 Task: Explore upcoming open houses in Santa Fe, New Mexico, to visit properties with a mountain view and a fireplace, and take note of the cozy features.
Action: Mouse moved to (236, 158)
Screenshot: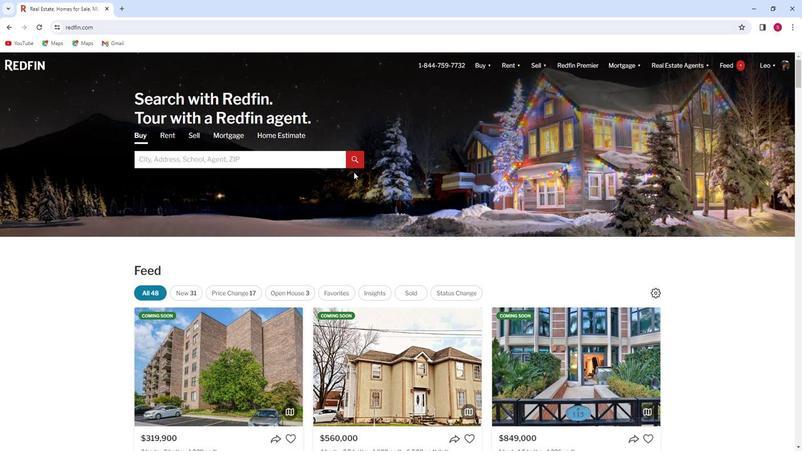 
Action: Mouse pressed left at (236, 158)
Screenshot: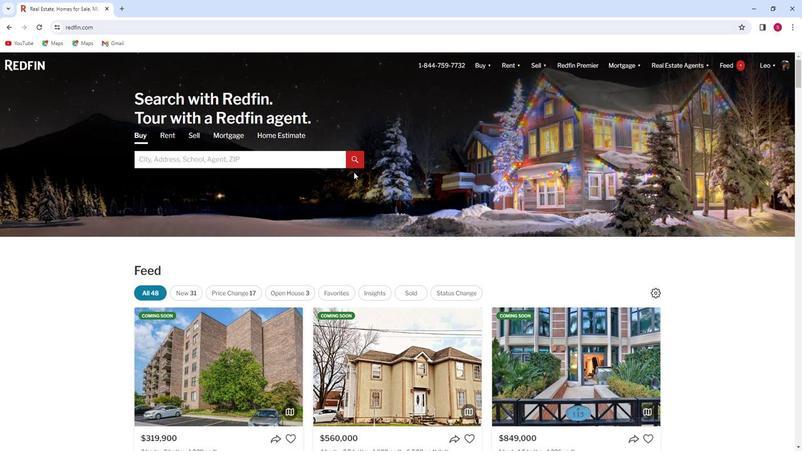 
Action: Key pressed <Key.shift><Key.shift><Key.shift><Key.shift><Key.shift><Key.shift><Key.shift><Key.shift><Key.shift><Key.shift><Key.shift><Key.shift><Key.shift><Key.shift><Key.shift><Key.shift><Key.shift><Key.shift><Key.shift><Key.shift><Key.shift><Key.shift><Key.shift><Key.shift><Key.shift>Santa<Key.space><Key.shift>Fe,<Key.space><Key.shift>New<Key.space><Key.shift>Mexico
Screenshot: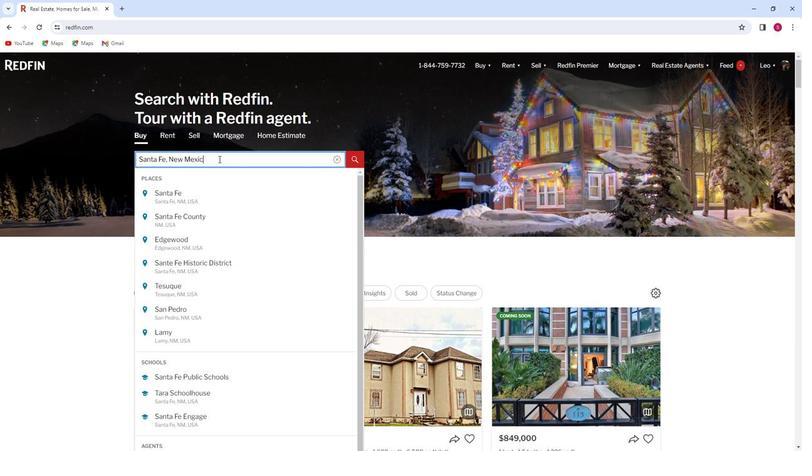 
Action: Mouse moved to (213, 203)
Screenshot: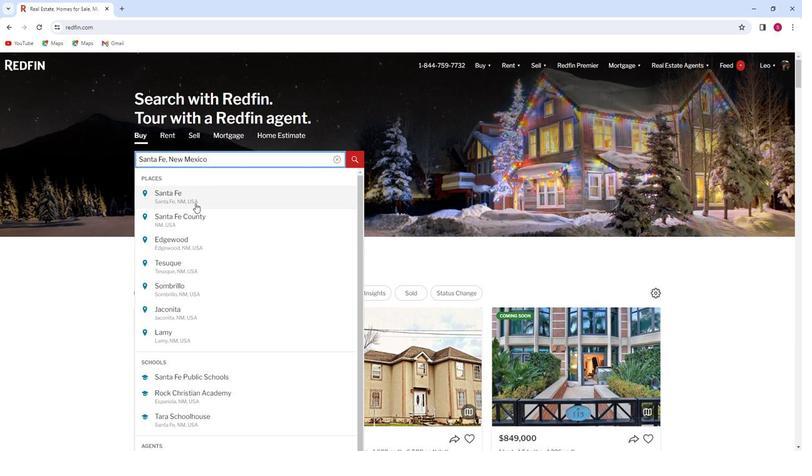 
Action: Mouse pressed left at (213, 203)
Screenshot: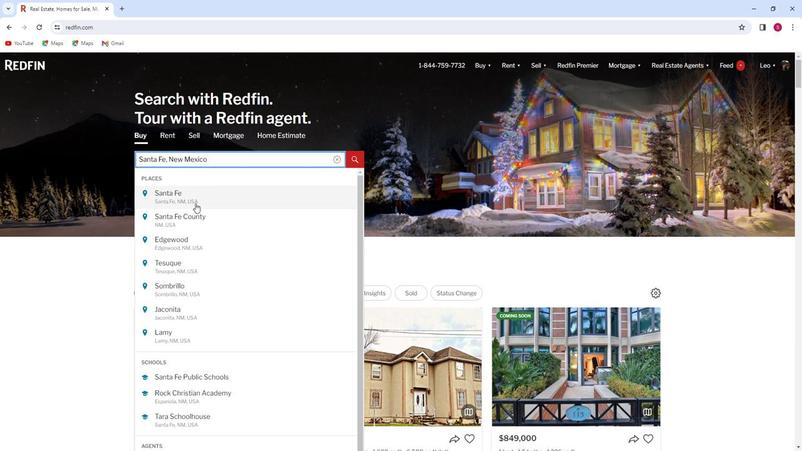 
Action: Mouse moved to (702, 121)
Screenshot: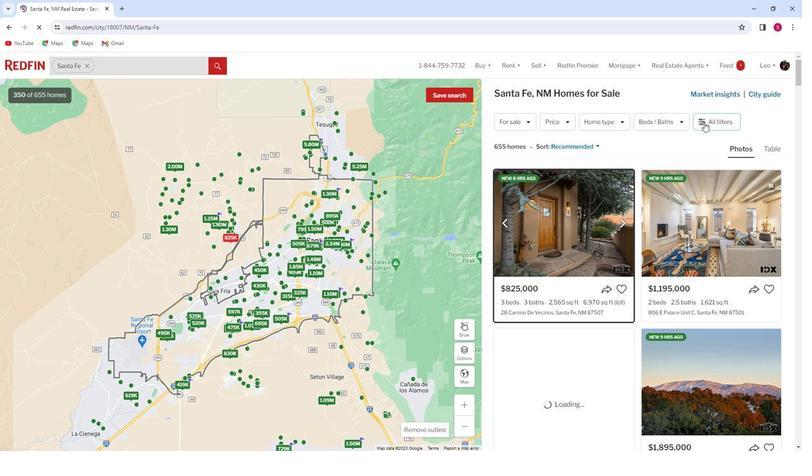 
Action: Mouse pressed left at (702, 121)
Screenshot: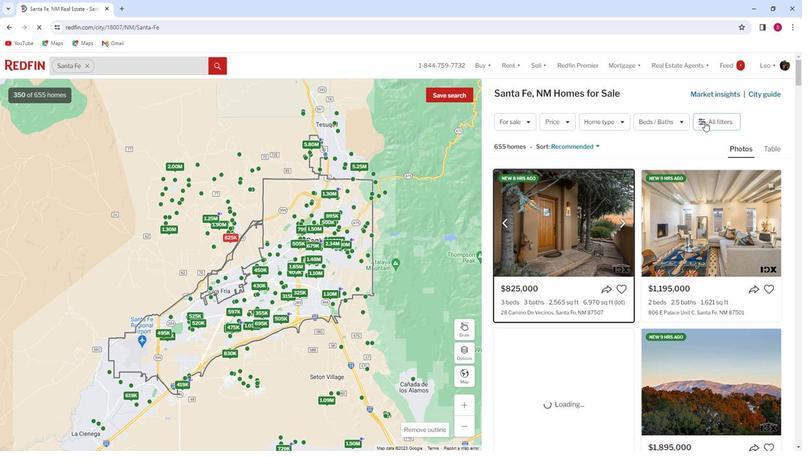 
Action: Mouse pressed left at (702, 121)
Screenshot: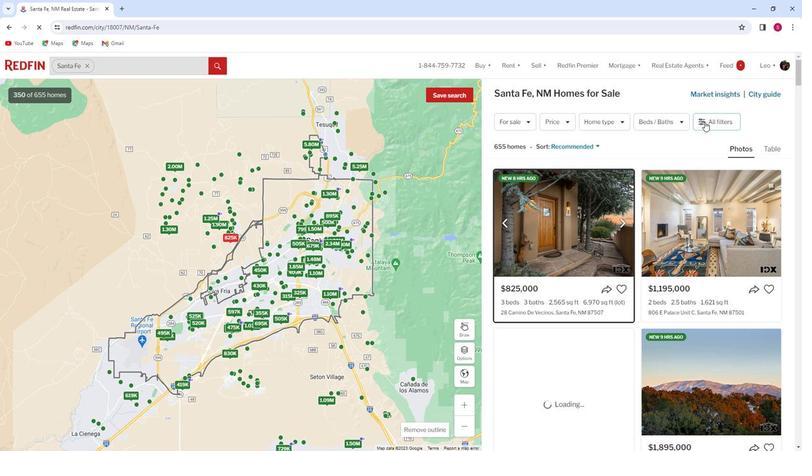 
Action: Mouse pressed left at (702, 121)
Screenshot: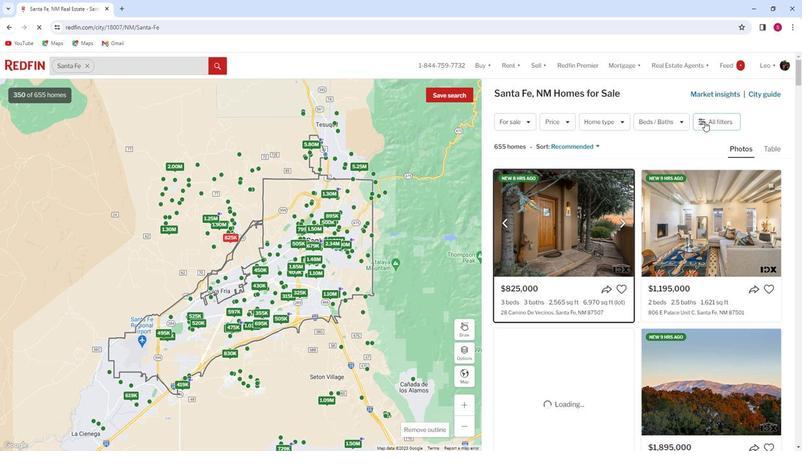 
Action: Mouse pressed left at (702, 121)
Screenshot: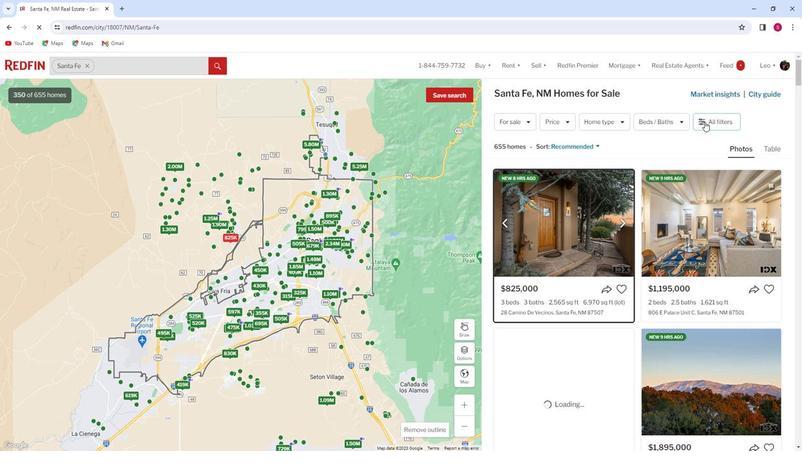 
Action: Mouse moved to (708, 119)
Screenshot: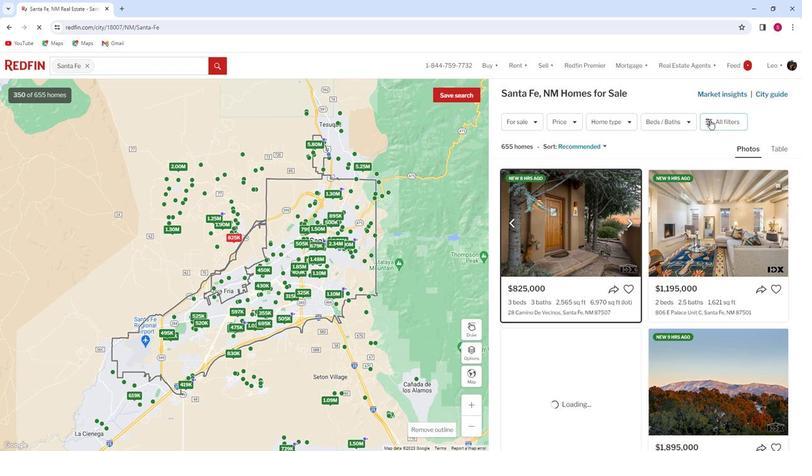 
Action: Mouse pressed left at (708, 119)
Screenshot: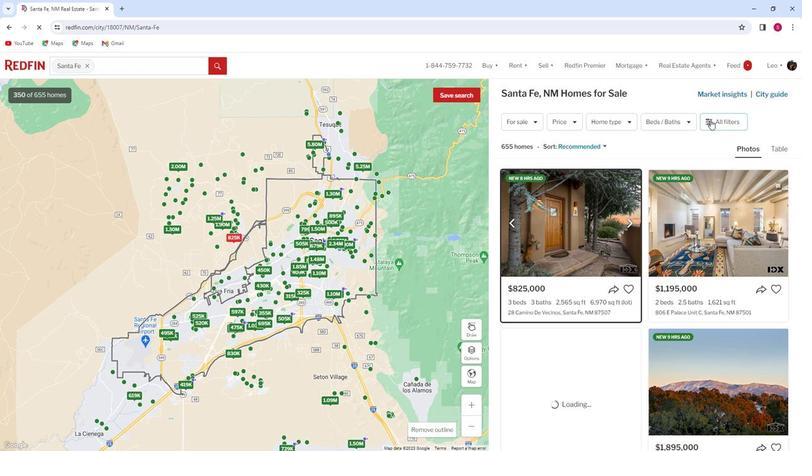
Action: Mouse moved to (709, 119)
Screenshot: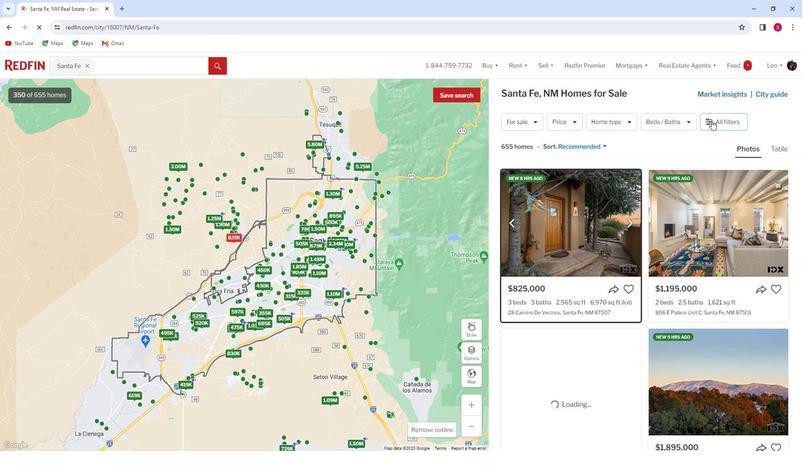 
Action: Mouse pressed left at (709, 119)
Screenshot: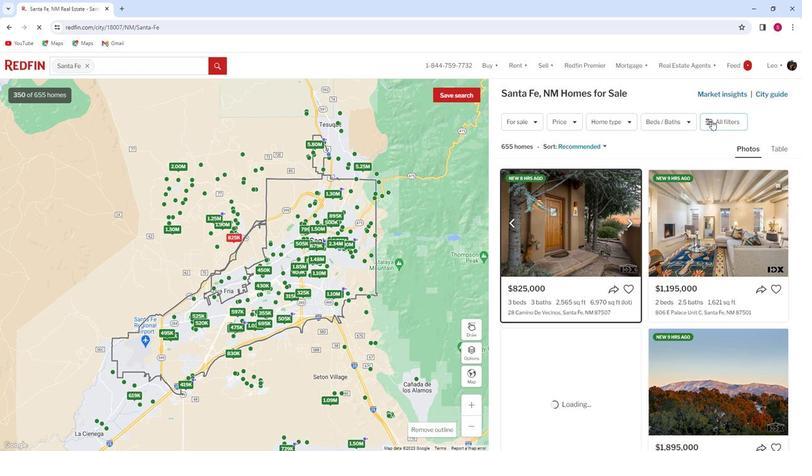
Action: Mouse moved to (626, 185)
Screenshot: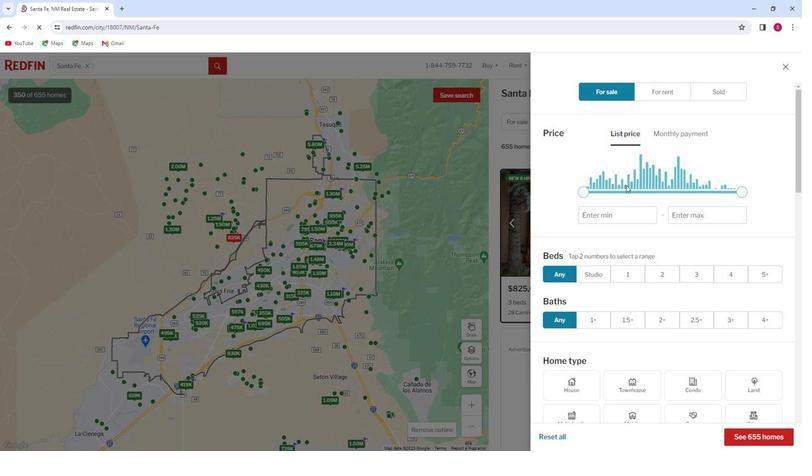 
Action: Mouse scrolled (626, 184) with delta (0, 0)
Screenshot: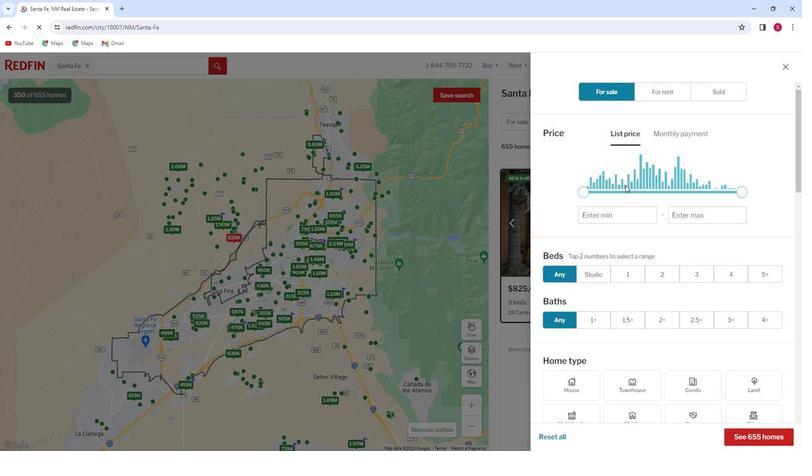 
Action: Mouse moved to (626, 185)
Screenshot: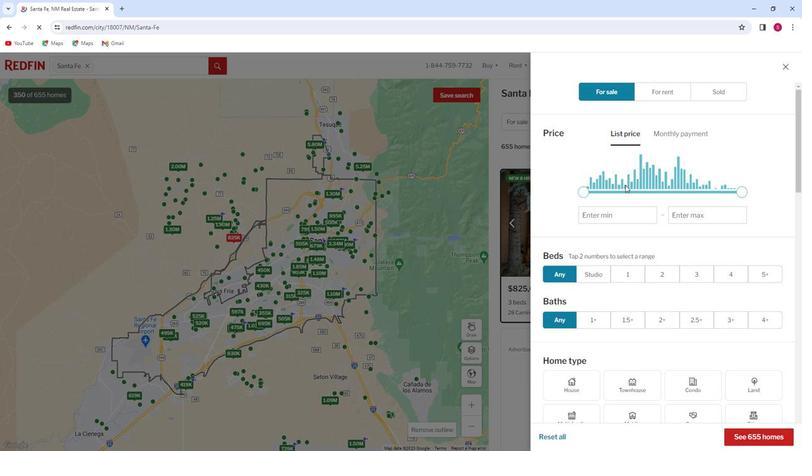 
Action: Mouse scrolled (626, 185) with delta (0, 0)
Screenshot: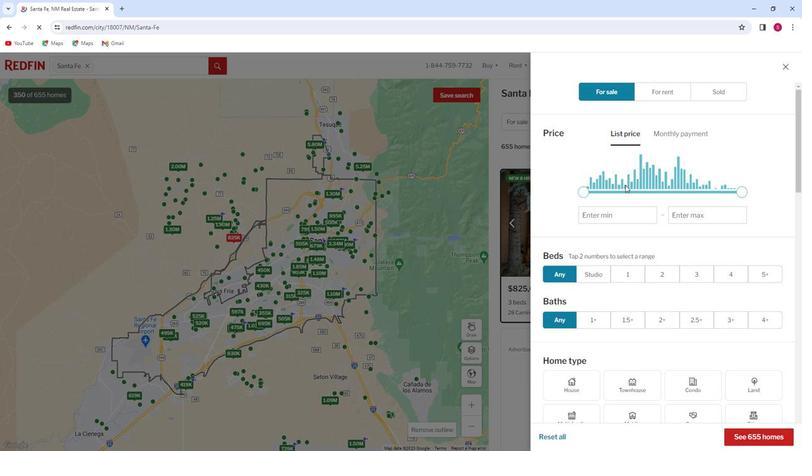 
Action: Mouse moved to (626, 185)
Screenshot: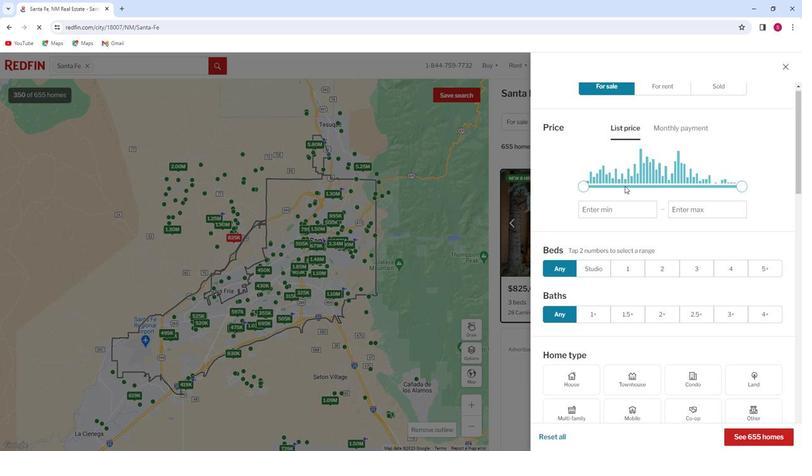 
Action: Mouse scrolled (626, 185) with delta (0, 0)
Screenshot: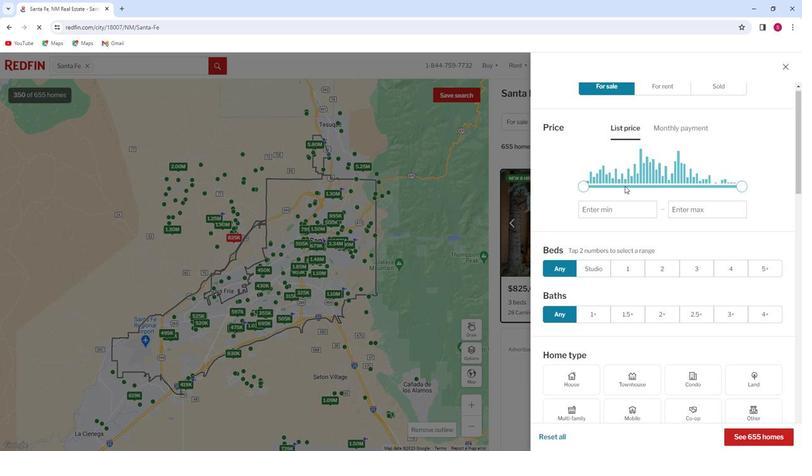 
Action: Mouse moved to (625, 183)
Screenshot: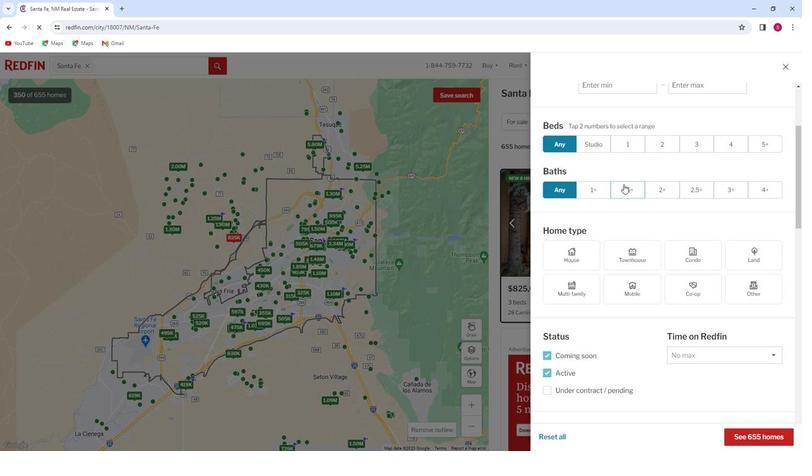 
Action: Mouse scrolled (625, 182) with delta (0, 0)
Screenshot: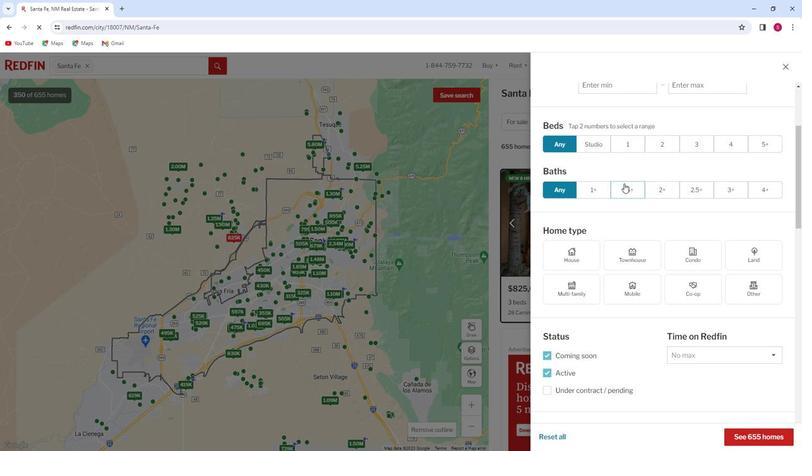 
Action: Mouse scrolled (625, 182) with delta (0, 0)
Screenshot: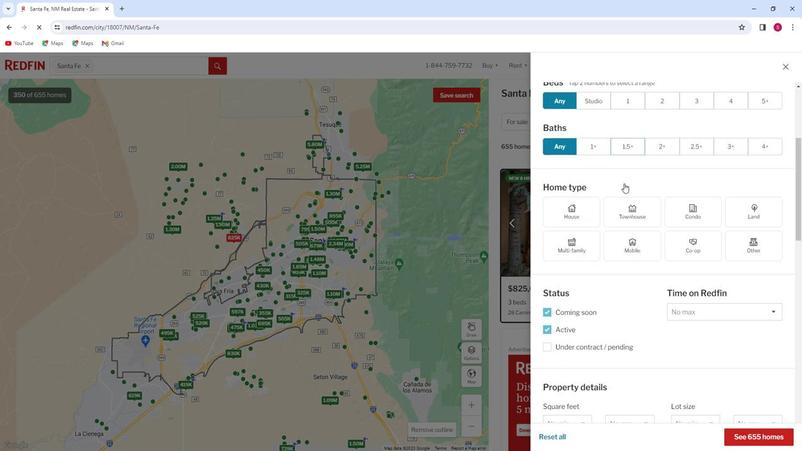 
Action: Mouse moved to (625, 182)
Screenshot: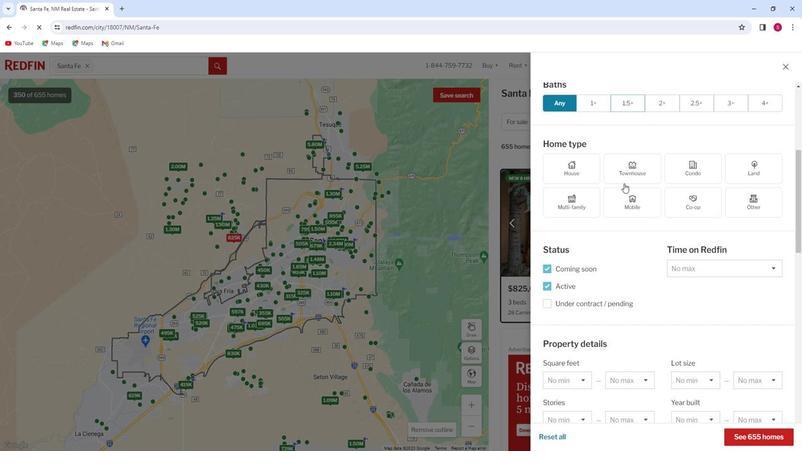 
Action: Mouse scrolled (625, 181) with delta (0, 0)
Screenshot: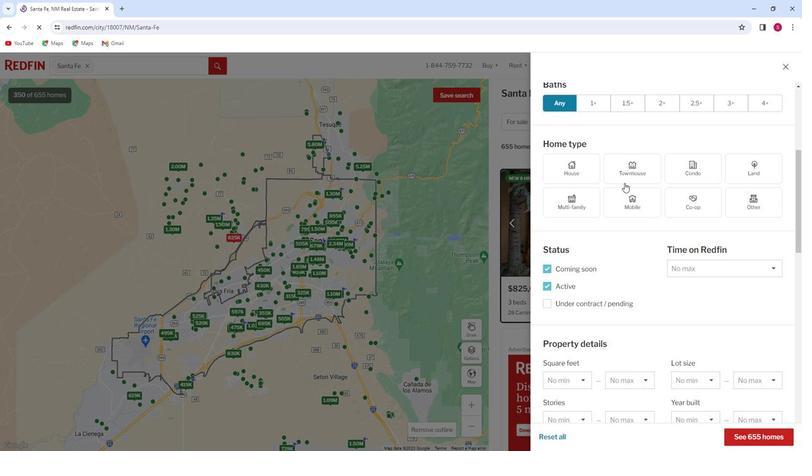 
Action: Mouse scrolled (625, 181) with delta (0, 0)
Screenshot: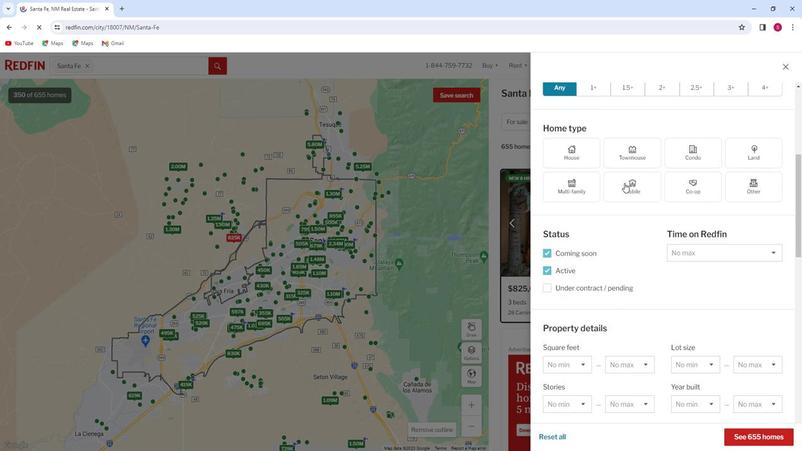 
Action: Mouse scrolled (625, 181) with delta (0, 0)
Screenshot: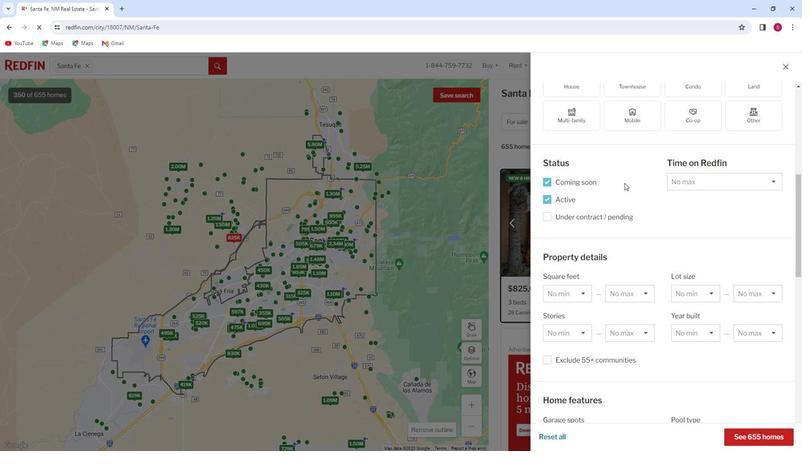 
Action: Mouse scrolled (625, 181) with delta (0, 0)
Screenshot: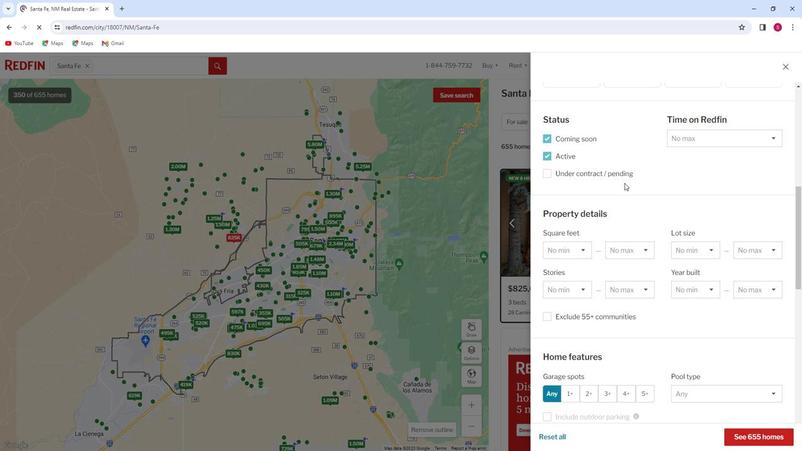 
Action: Mouse scrolled (625, 181) with delta (0, 0)
Screenshot: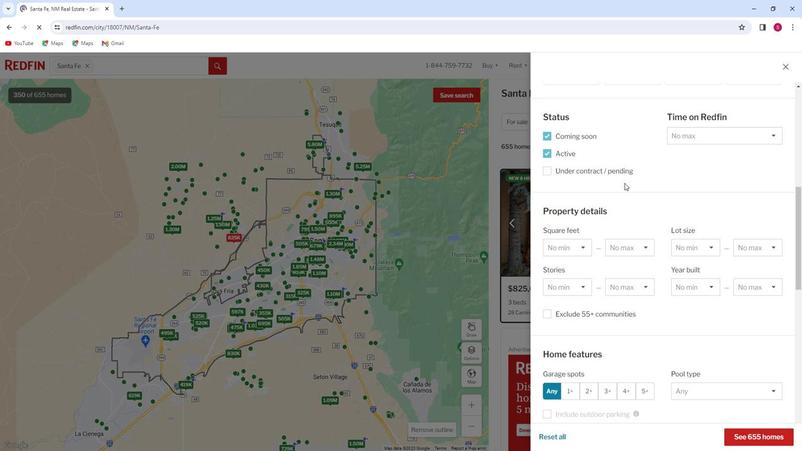 
Action: Mouse scrolled (625, 181) with delta (0, 0)
Screenshot: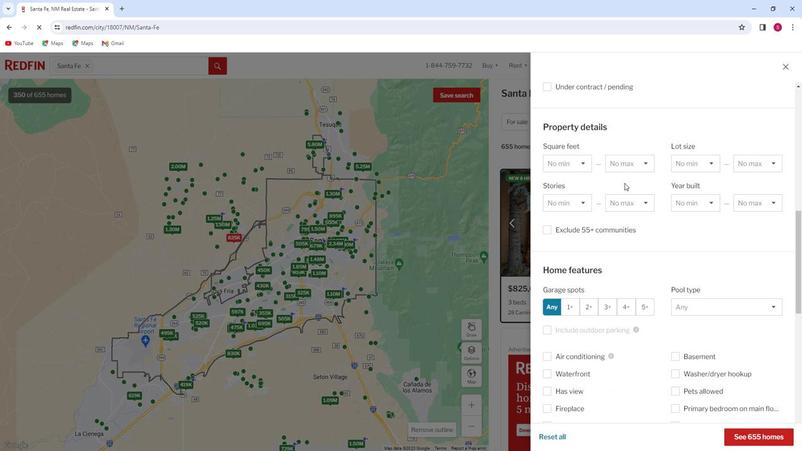 
Action: Mouse scrolled (625, 181) with delta (0, 0)
Screenshot: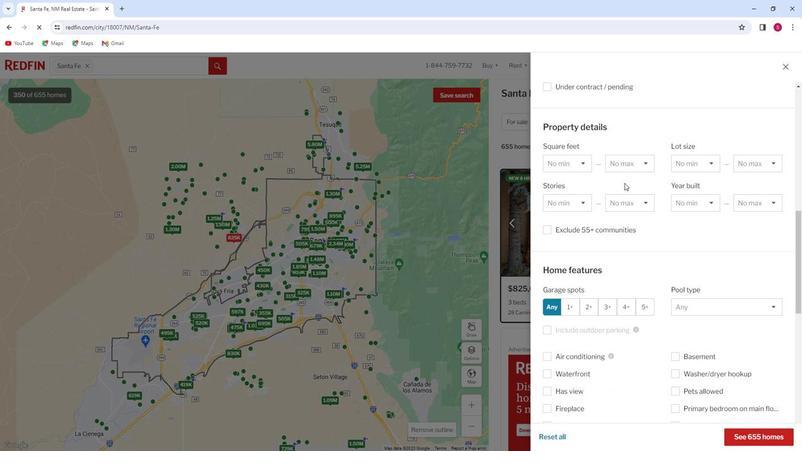 
Action: Mouse moved to (626, 181)
Screenshot: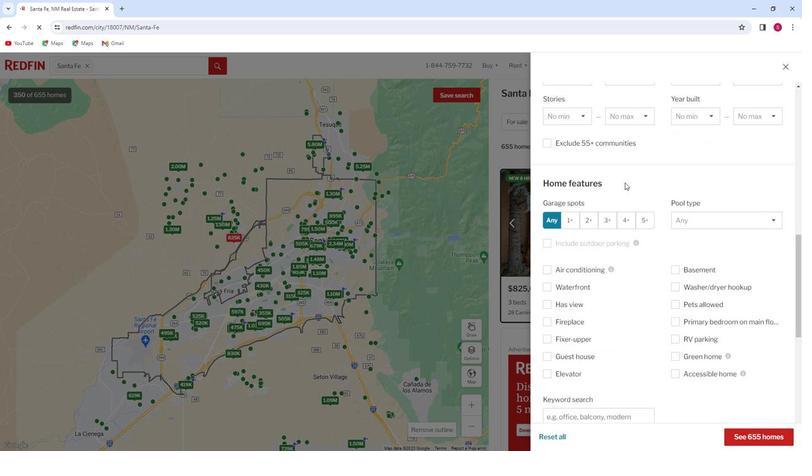 
Action: Mouse scrolled (626, 181) with delta (0, 0)
Screenshot: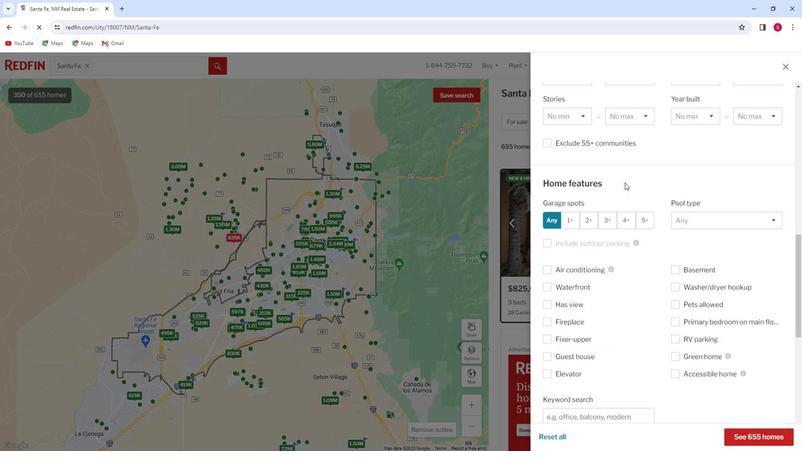 
Action: Mouse scrolled (626, 181) with delta (0, 0)
Screenshot: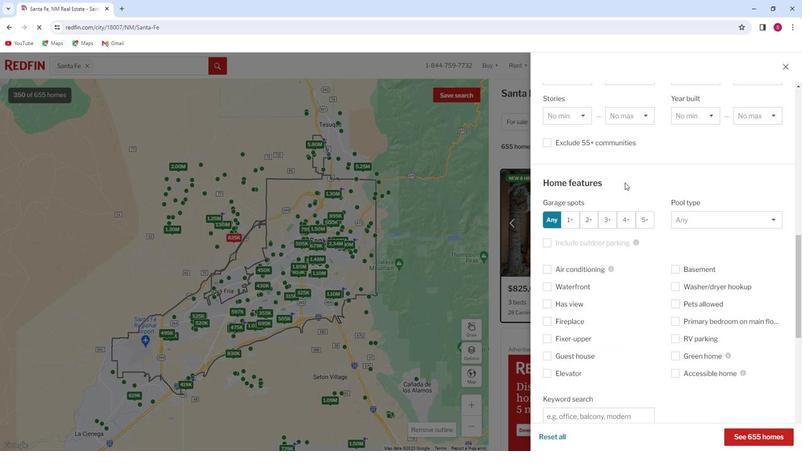 
Action: Mouse moved to (553, 235)
Screenshot: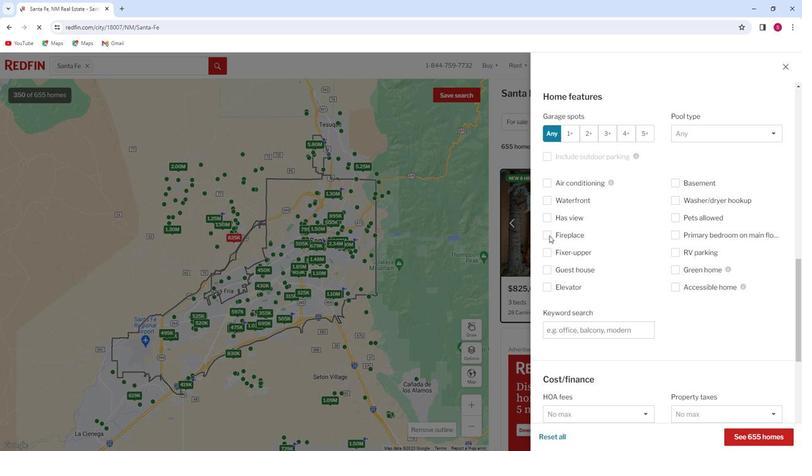 
Action: Mouse pressed left at (553, 235)
Screenshot: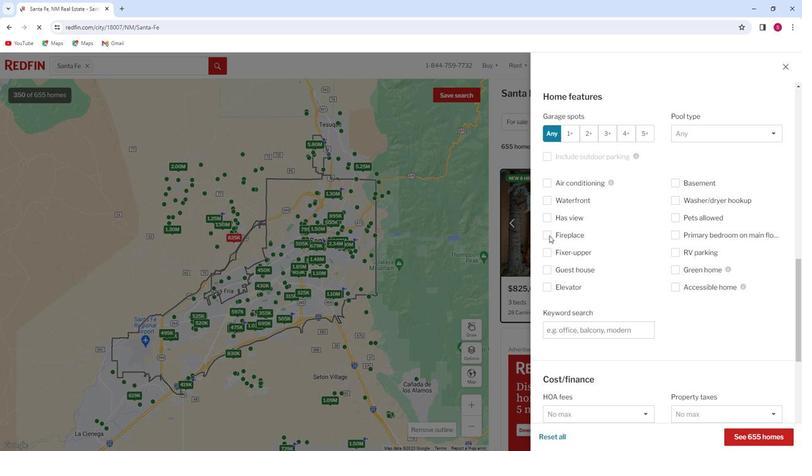 
Action: Mouse moved to (589, 225)
Screenshot: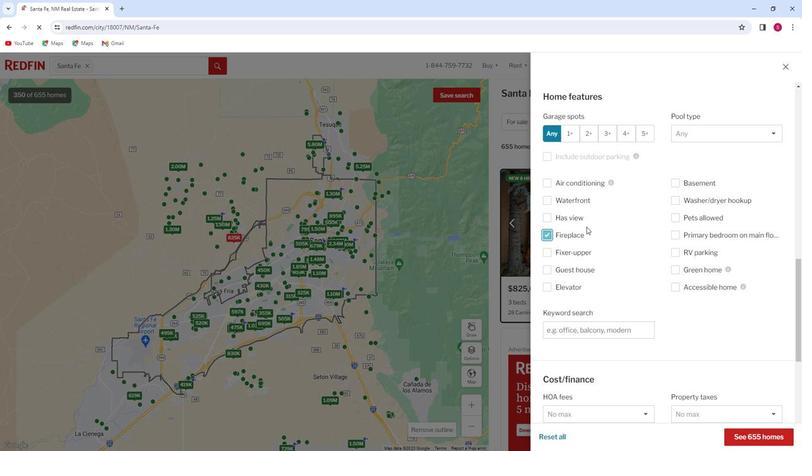 
Action: Mouse scrolled (589, 225) with delta (0, 0)
Screenshot: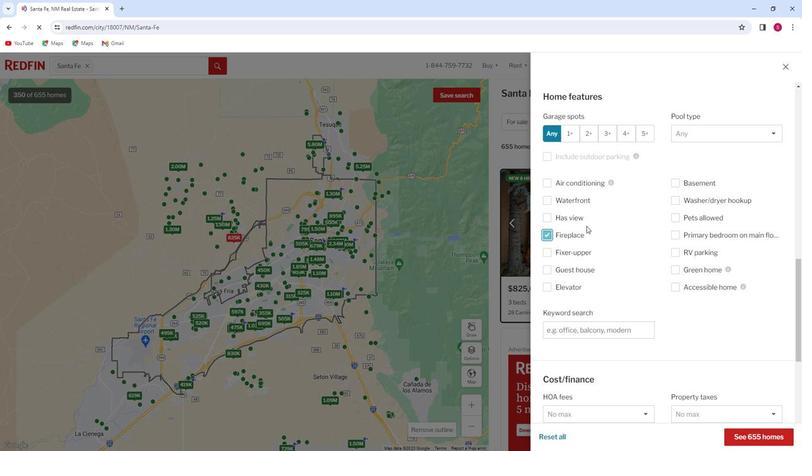 
Action: Mouse scrolled (589, 225) with delta (0, 0)
Screenshot: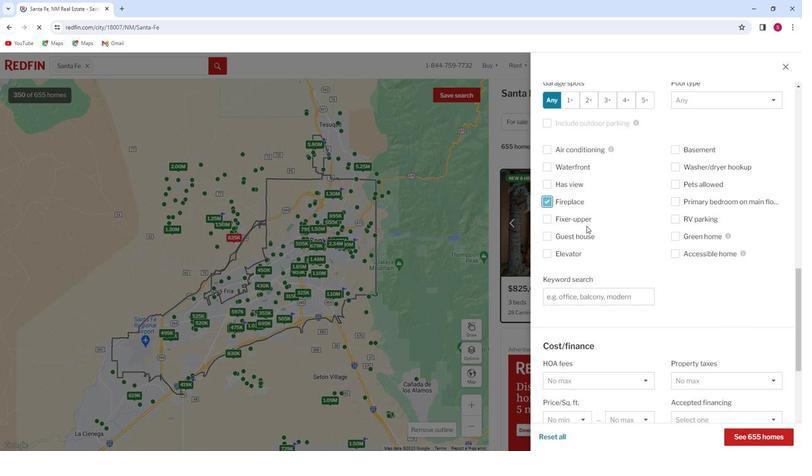 
Action: Mouse scrolled (589, 225) with delta (0, 0)
Screenshot: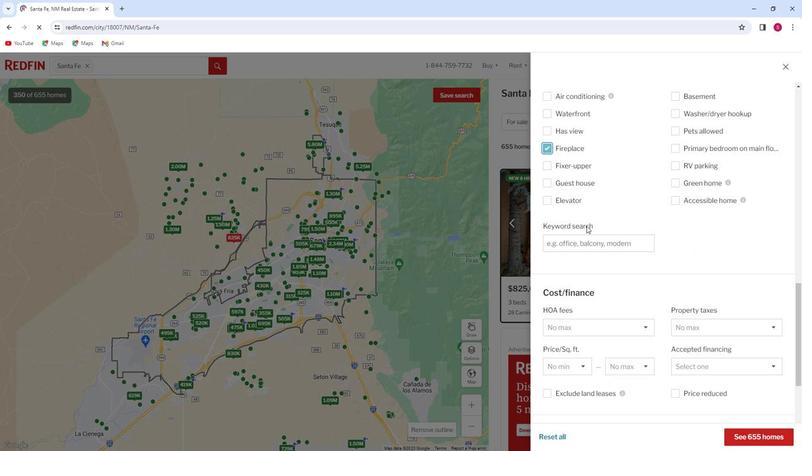 
Action: Mouse moved to (568, 196)
Screenshot: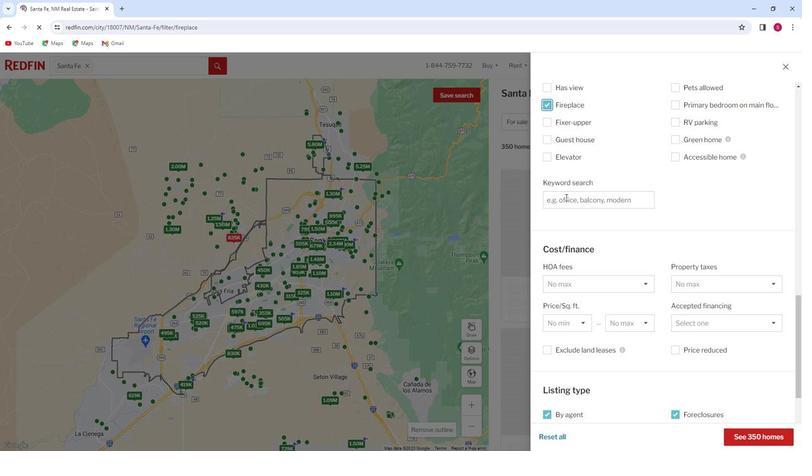 
Action: Mouse pressed left at (568, 196)
Screenshot: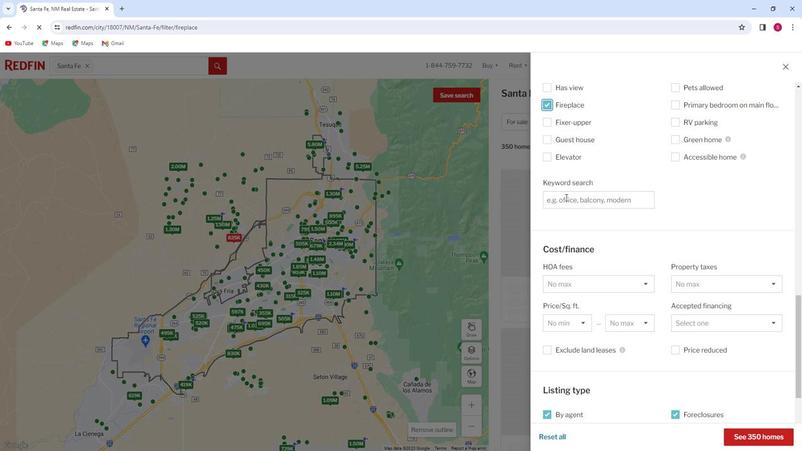 
Action: Mouse moved to (567, 198)
Screenshot: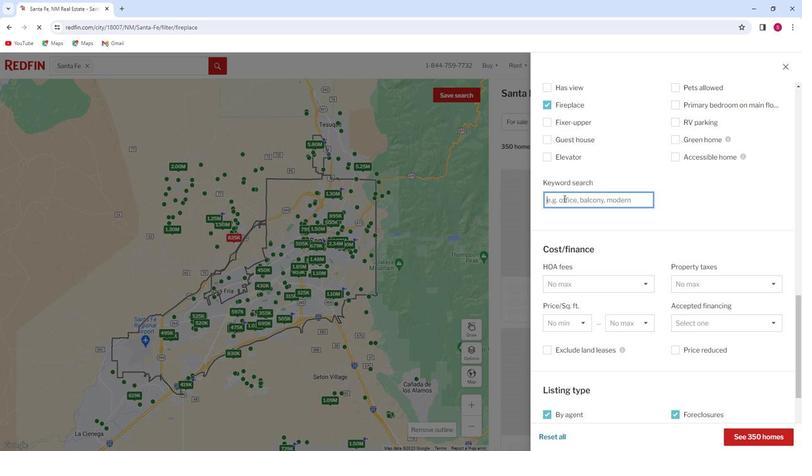 
Action: Key pressed mountain<Key.space>vir<Key.backspace>ew
Screenshot: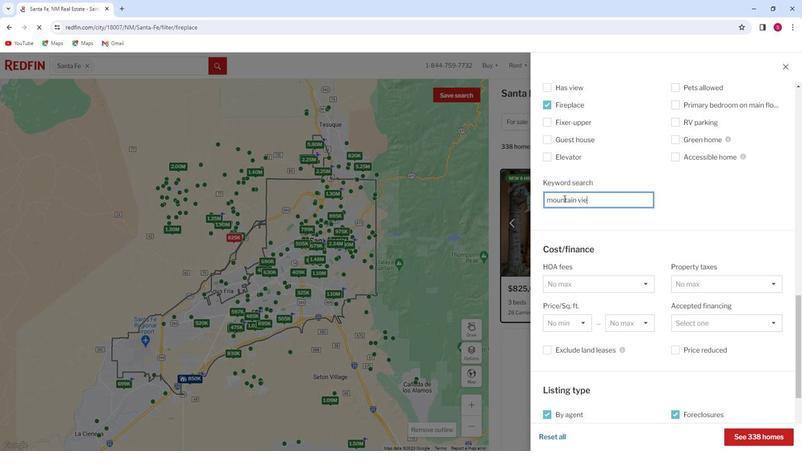 
Action: Mouse moved to (641, 337)
Screenshot: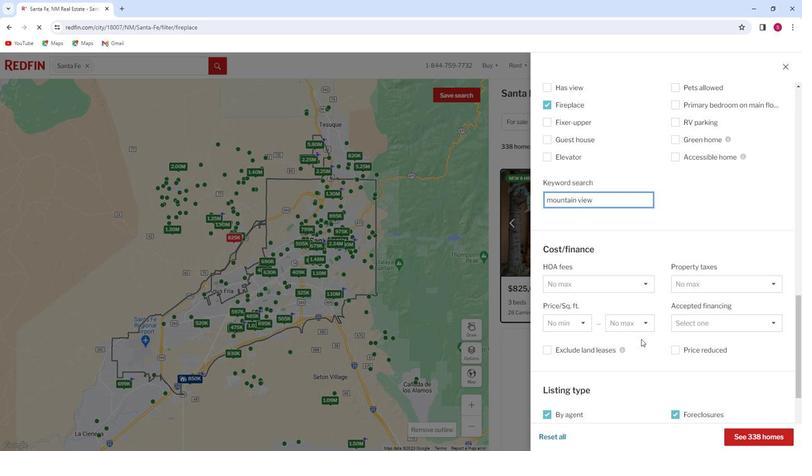 
Action: Mouse scrolled (641, 336) with delta (0, 0)
Screenshot: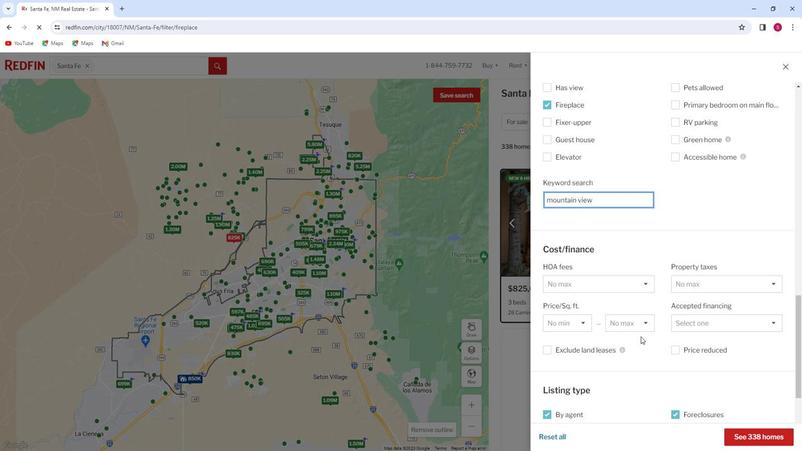 
Action: Mouse moved to (703, 393)
Screenshot: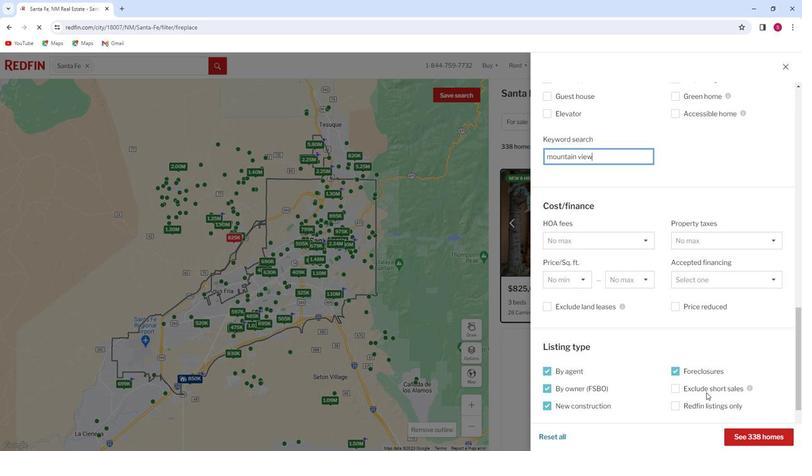 
Action: Mouse scrolled (703, 393) with delta (0, 0)
Screenshot: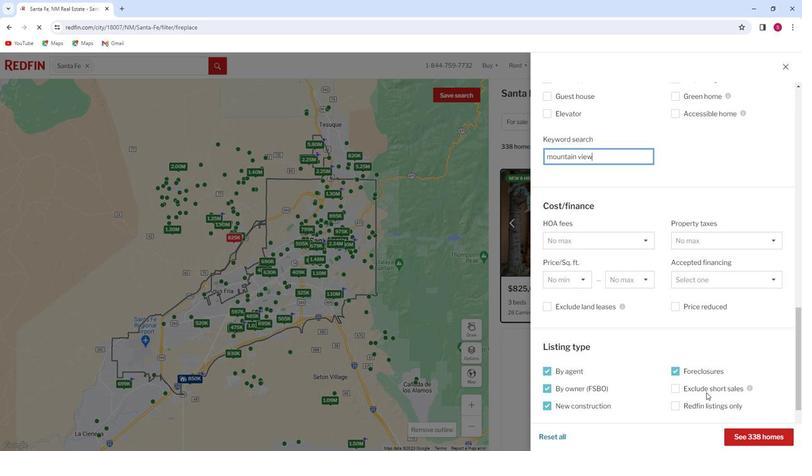 
Action: Mouse scrolled (703, 393) with delta (0, 0)
Screenshot: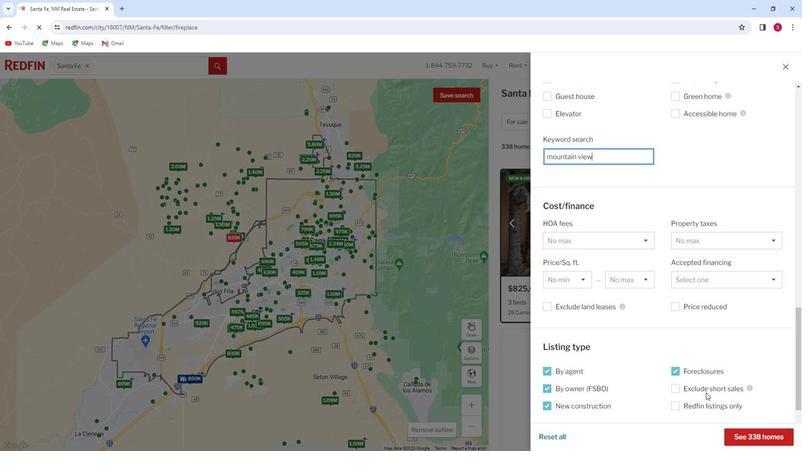 
Action: Mouse moved to (703, 392)
Screenshot: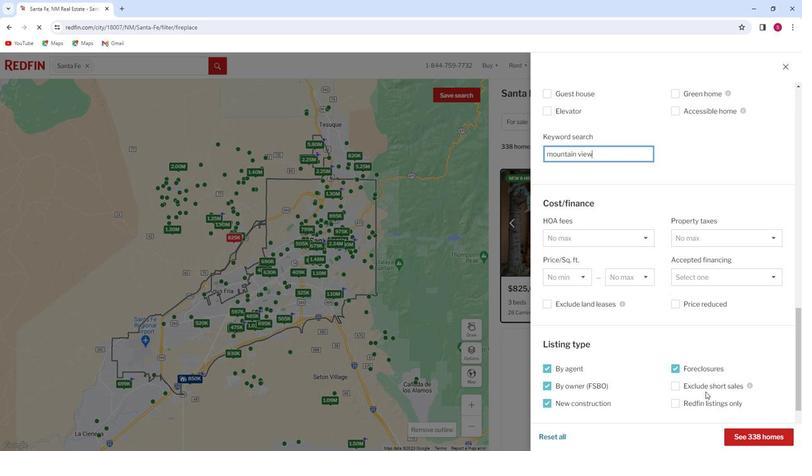 
Action: Mouse scrolled (703, 392) with delta (0, 0)
Screenshot: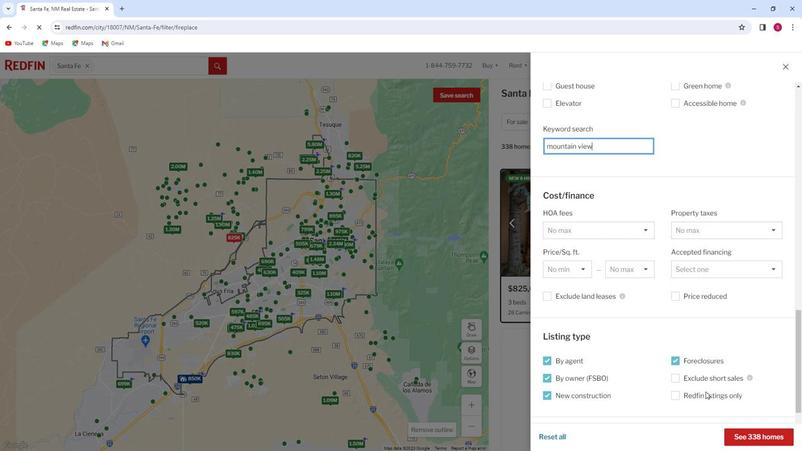 
Action: Mouse moved to (701, 388)
Screenshot: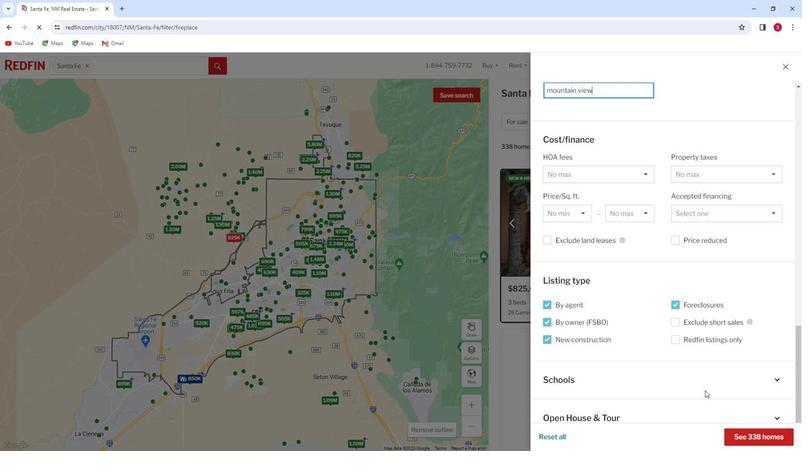 
Action: Mouse scrolled (701, 388) with delta (0, 0)
Screenshot: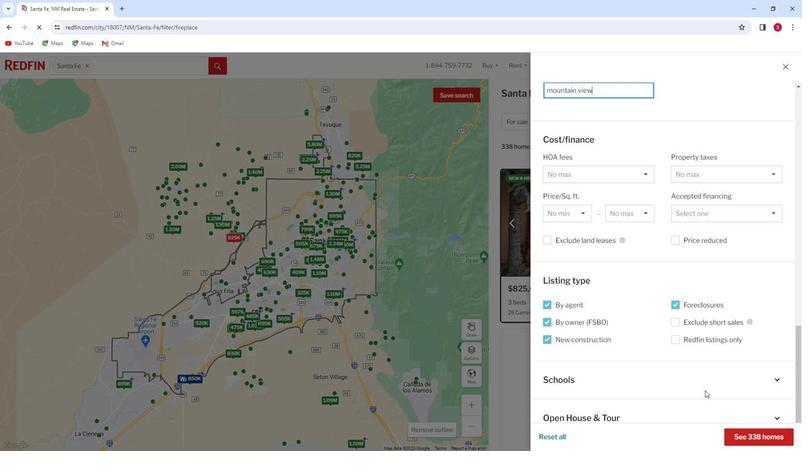 
Action: Mouse moved to (624, 371)
Screenshot: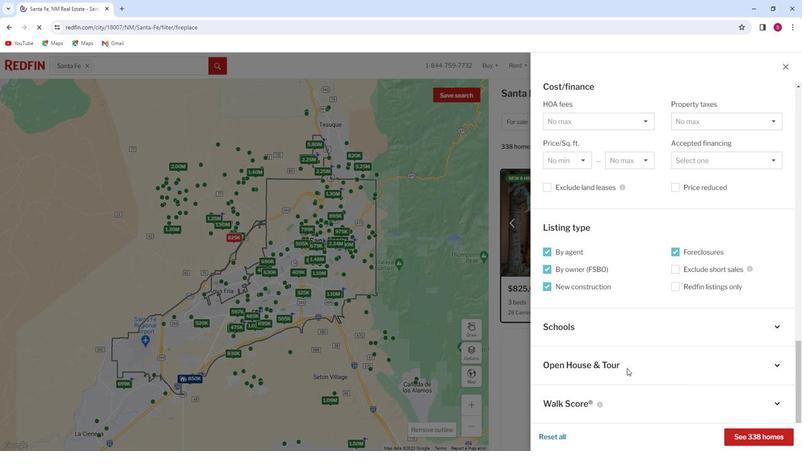 
Action: Mouse pressed left at (624, 371)
Screenshot: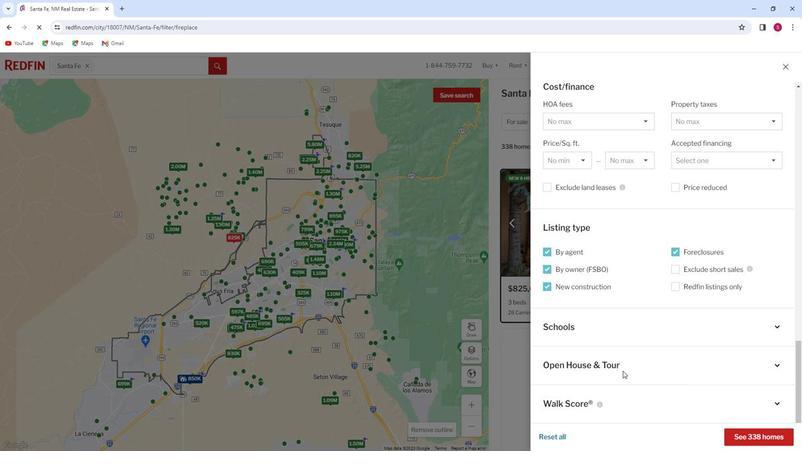
Action: Mouse moved to (545, 365)
Screenshot: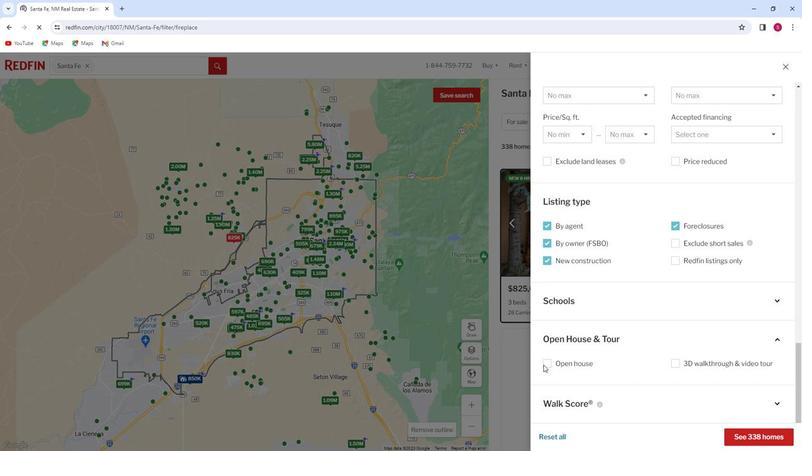 
Action: Mouse pressed left at (545, 365)
Screenshot: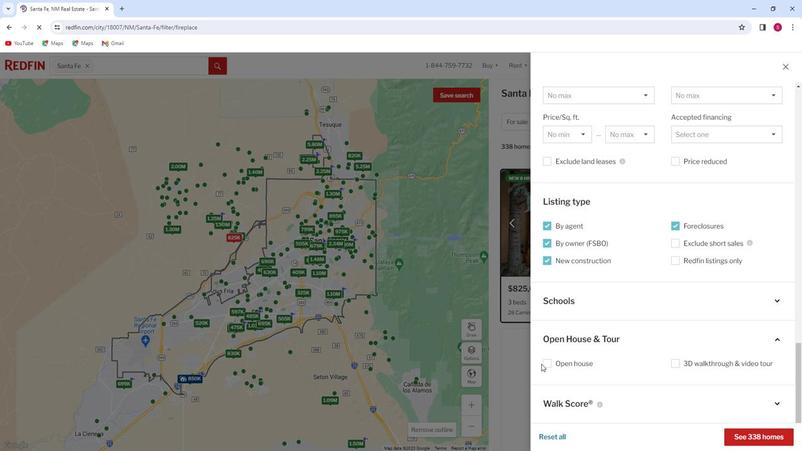 
Action: Mouse moved to (551, 365)
Screenshot: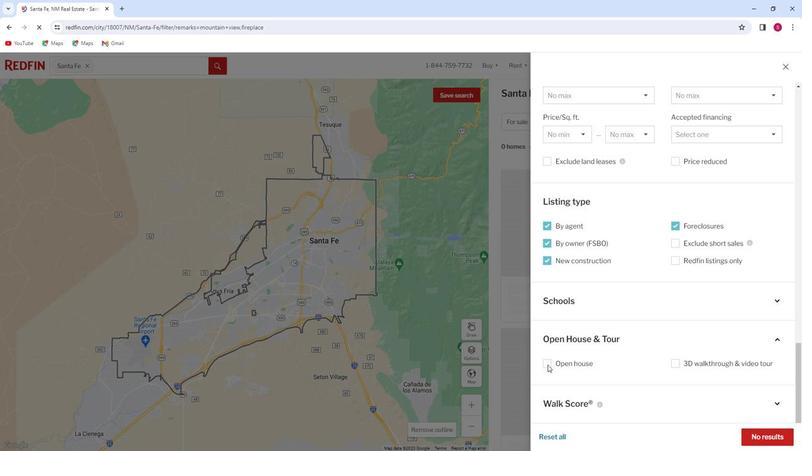 
Action: Mouse pressed left at (551, 365)
Screenshot: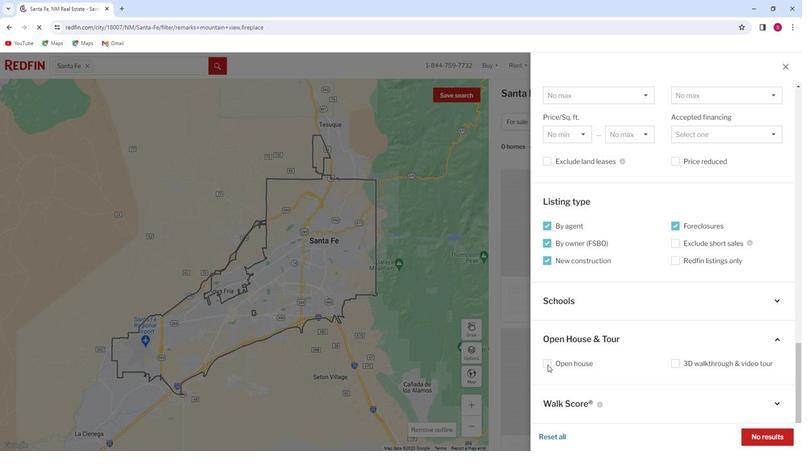 
Action: Mouse moved to (564, 401)
Screenshot: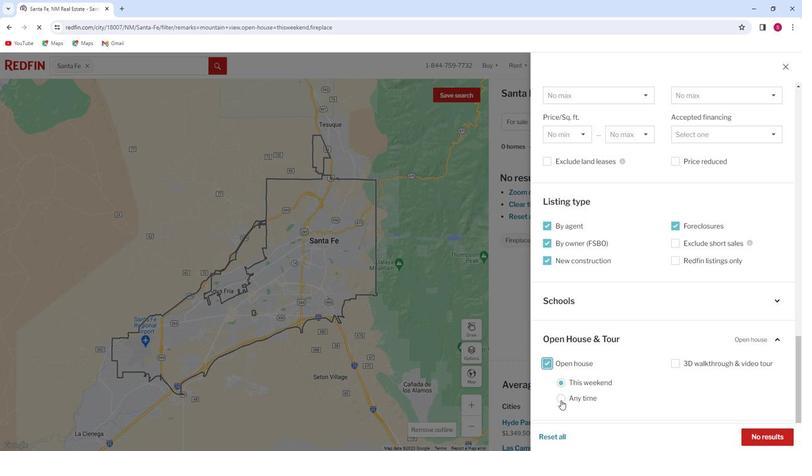 
Action: Mouse pressed left at (564, 401)
Screenshot: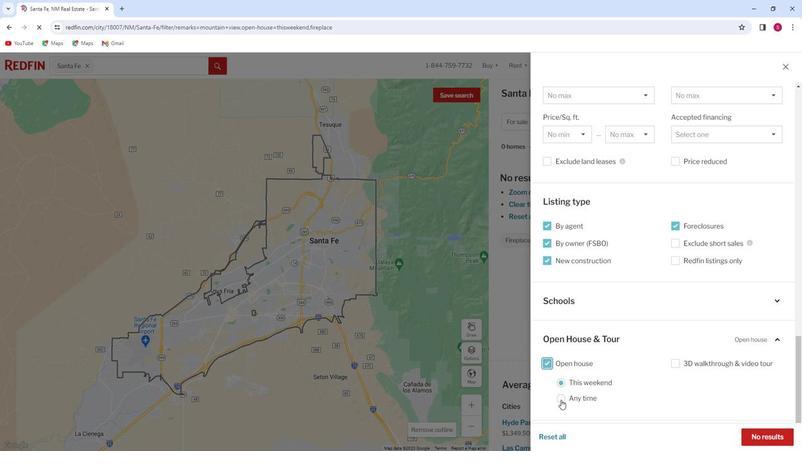 
Action: Mouse moved to (565, 382)
Screenshot: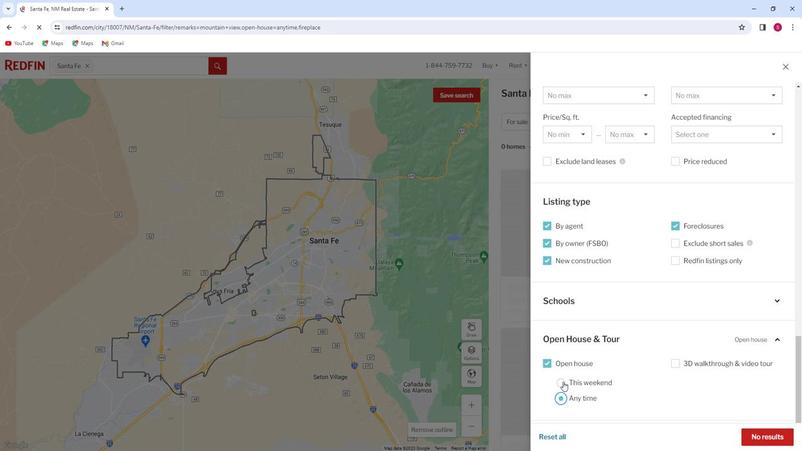 
Action: Mouse pressed left at (565, 382)
Screenshot: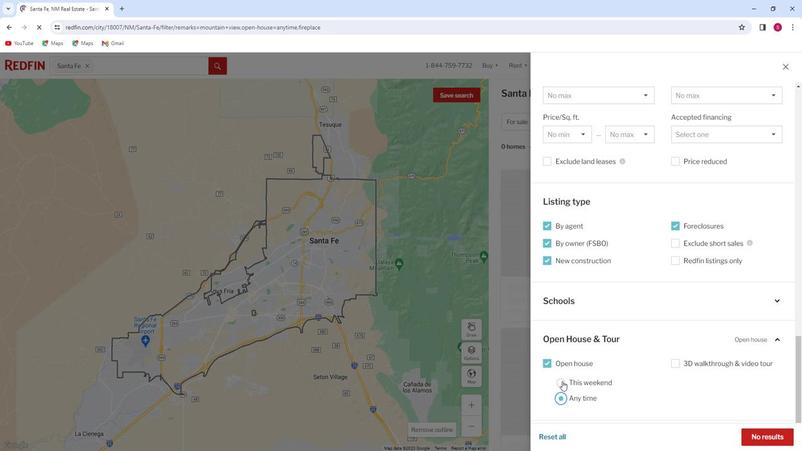 
Action: Mouse moved to (755, 437)
Screenshot: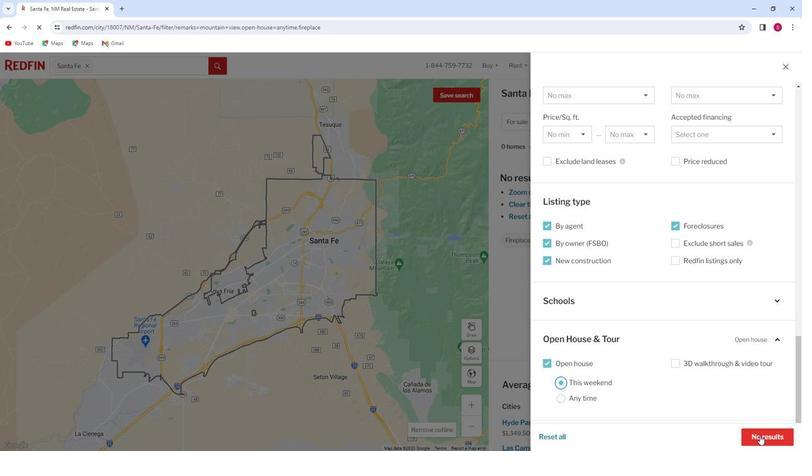 
Action: Mouse pressed left at (755, 437)
Screenshot: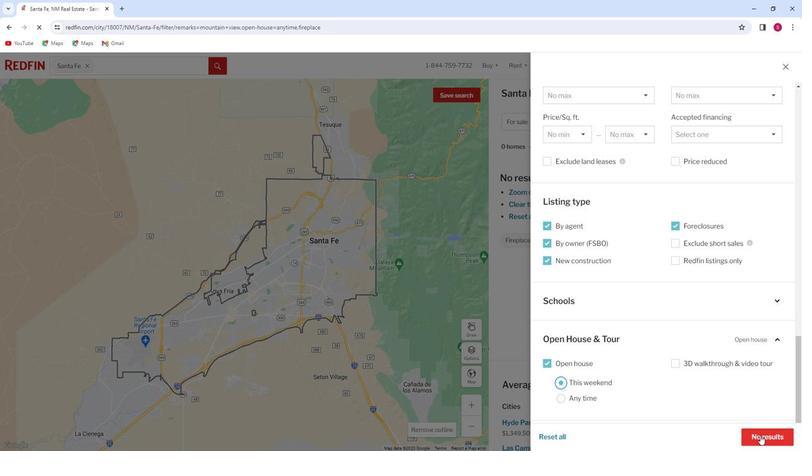 
Action: Mouse moved to (479, 274)
Screenshot: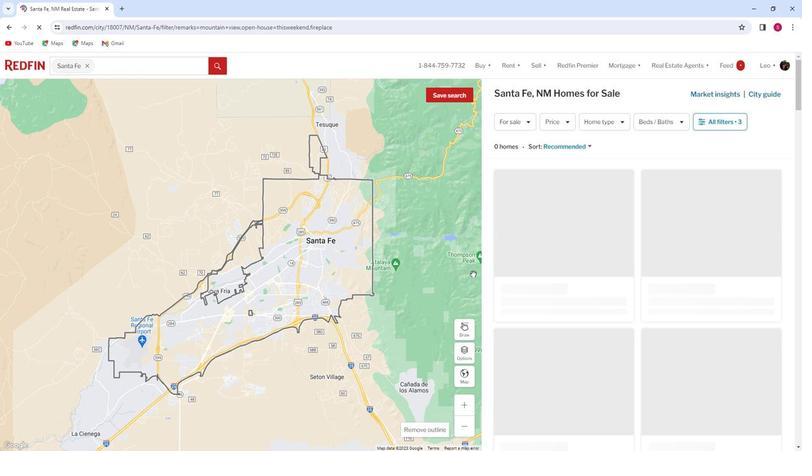 
